 Task: Add Babybel Original Semisoft Mini Cheese 12 Count to the cart.
Action: Mouse pressed left at (23, 96)
Screenshot: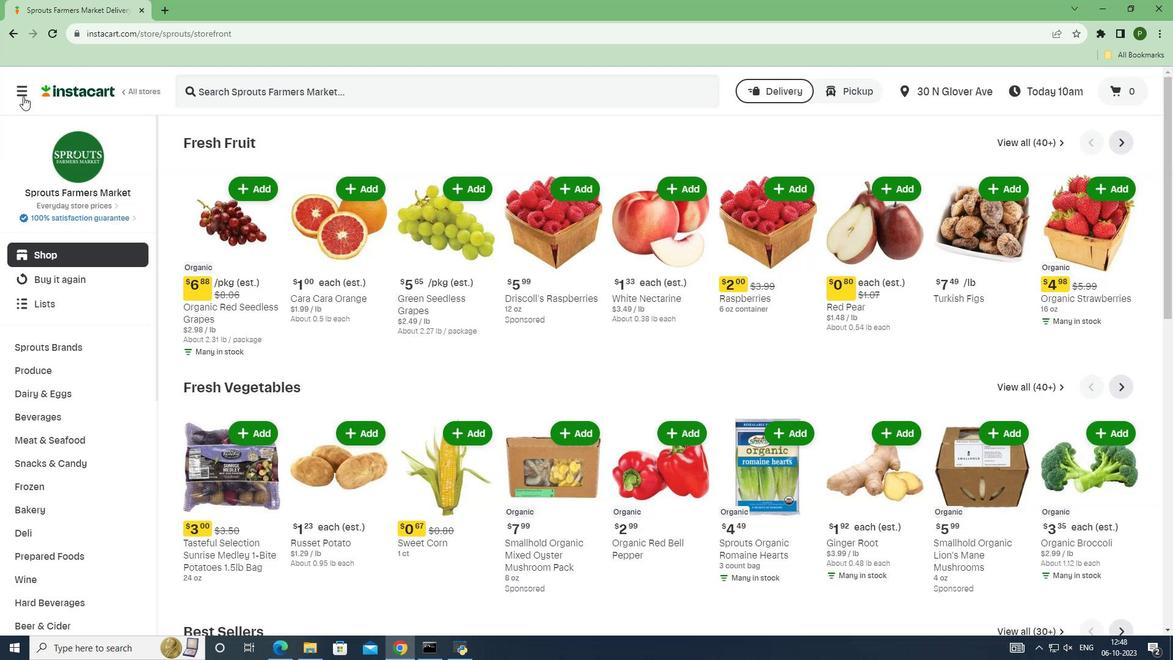 
Action: Mouse moved to (44, 335)
Screenshot: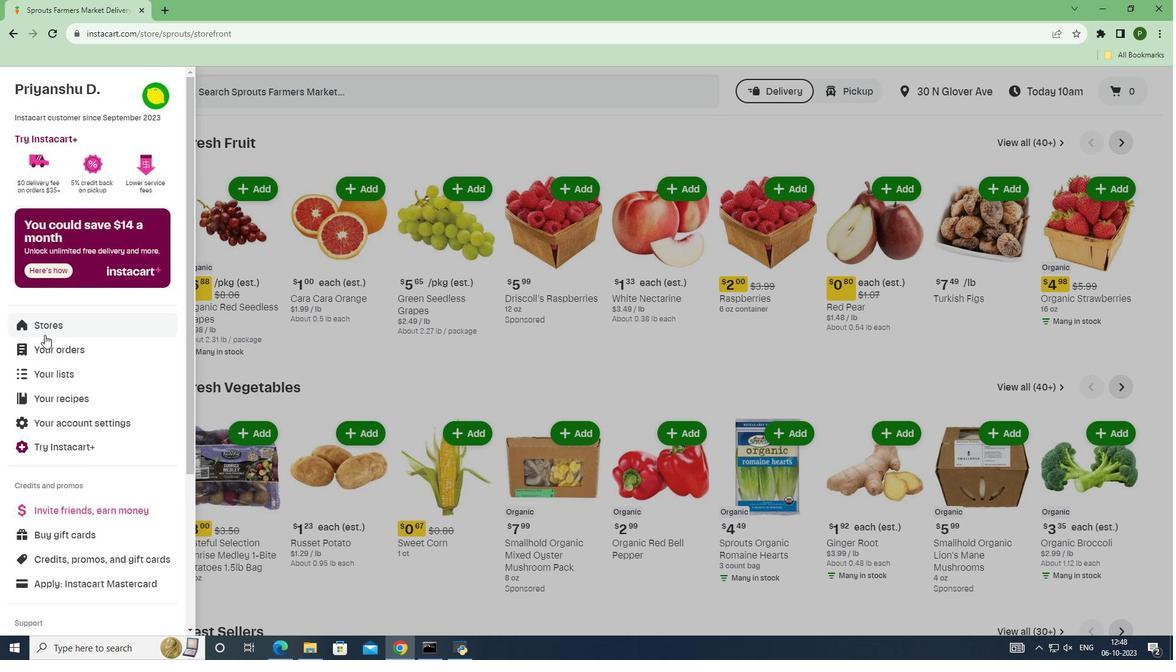 
Action: Mouse pressed left at (44, 335)
Screenshot: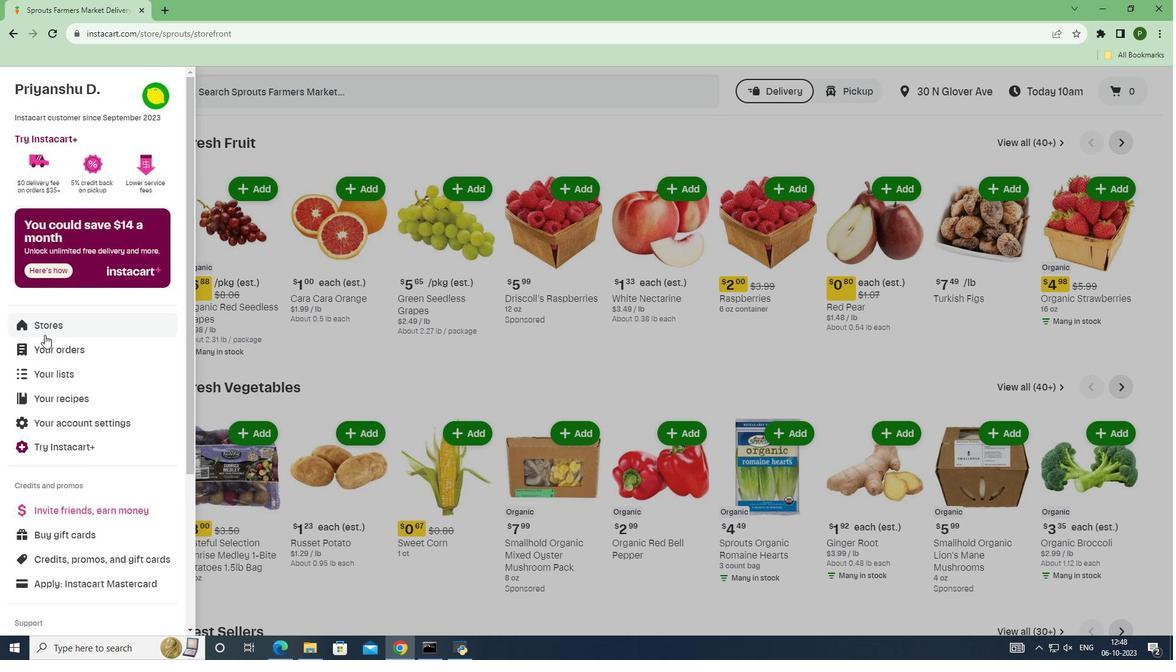 
Action: Mouse moved to (282, 147)
Screenshot: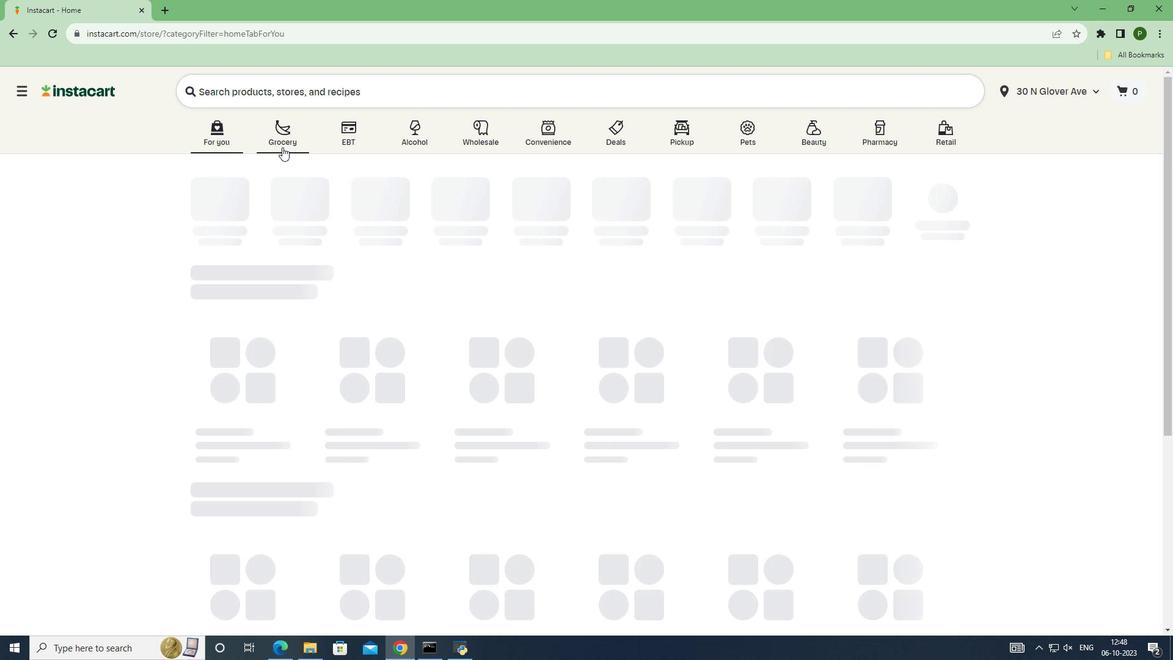 
Action: Mouse pressed left at (282, 147)
Screenshot: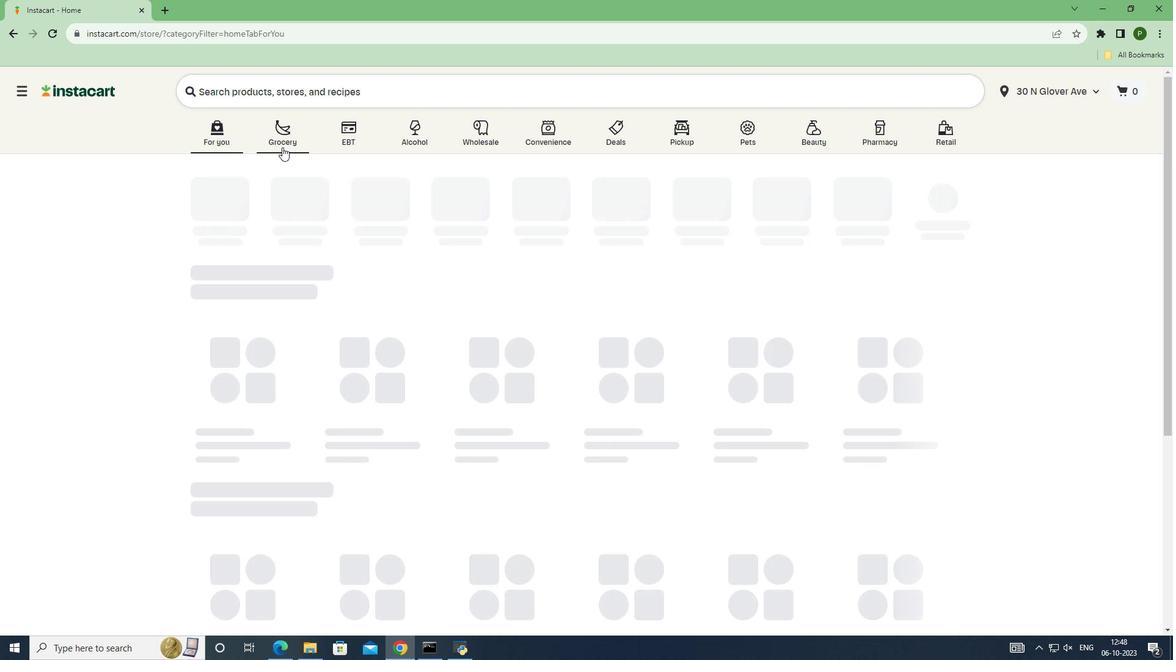 
Action: Mouse moved to (766, 279)
Screenshot: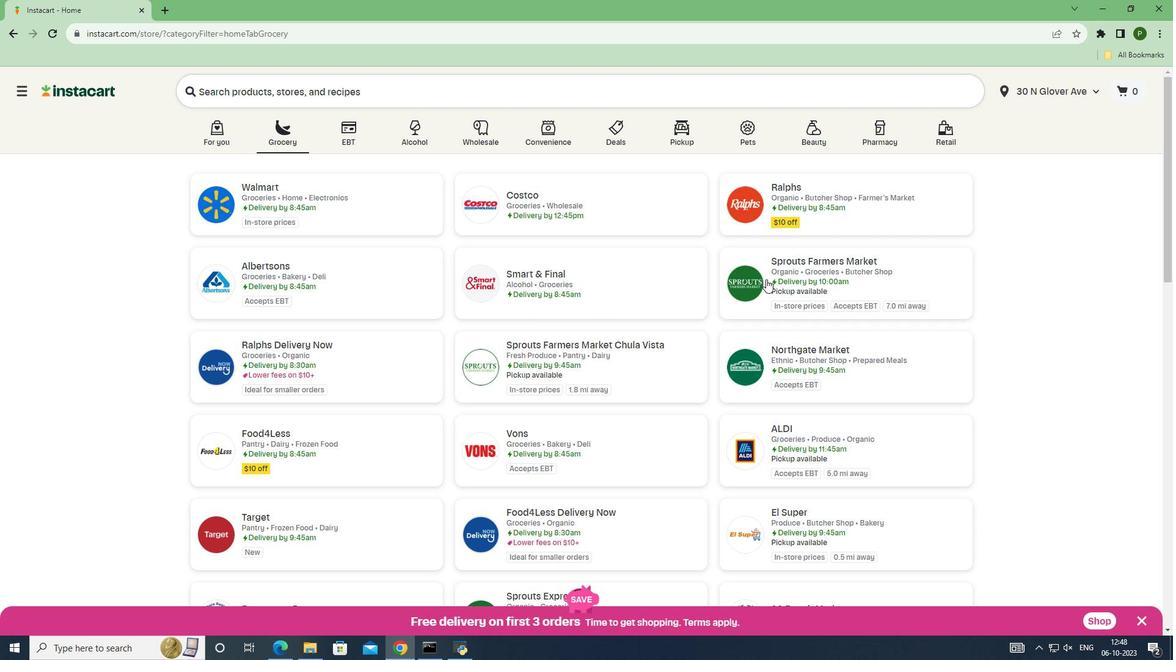 
Action: Mouse pressed left at (766, 279)
Screenshot: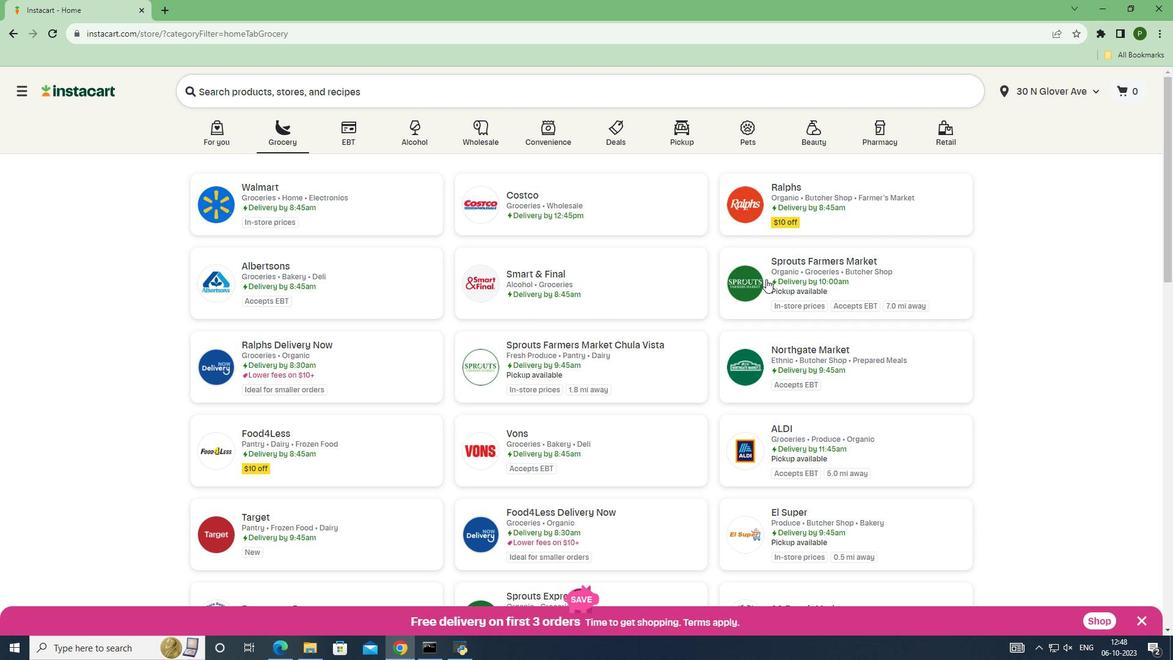 
Action: Mouse moved to (78, 392)
Screenshot: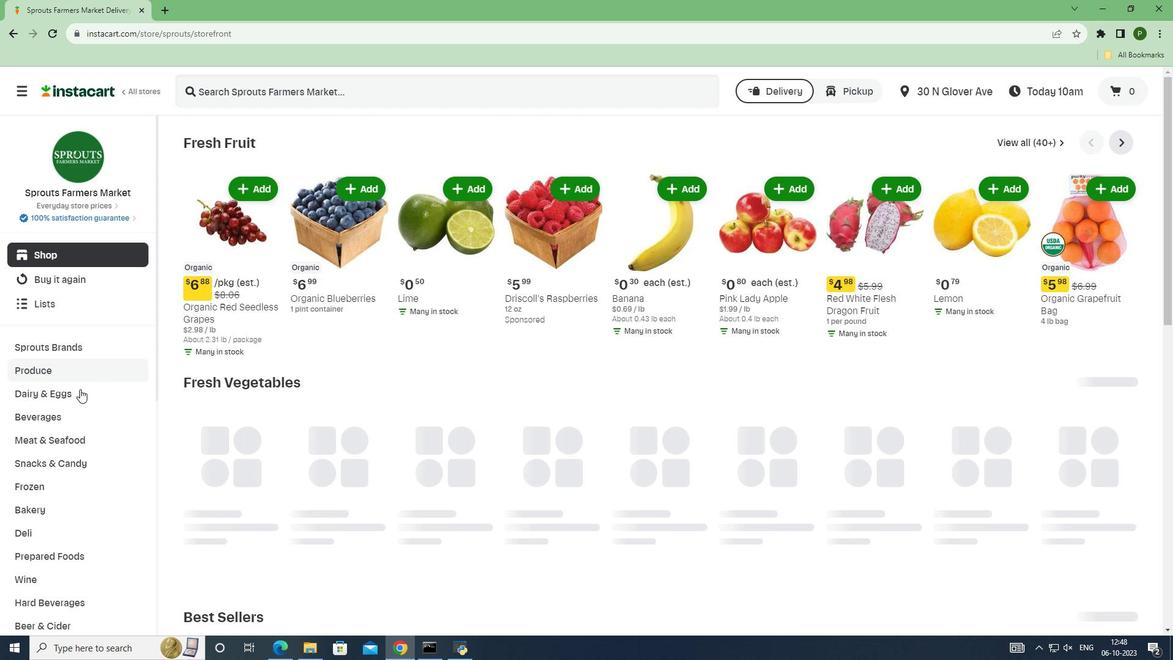 
Action: Mouse pressed left at (78, 392)
Screenshot: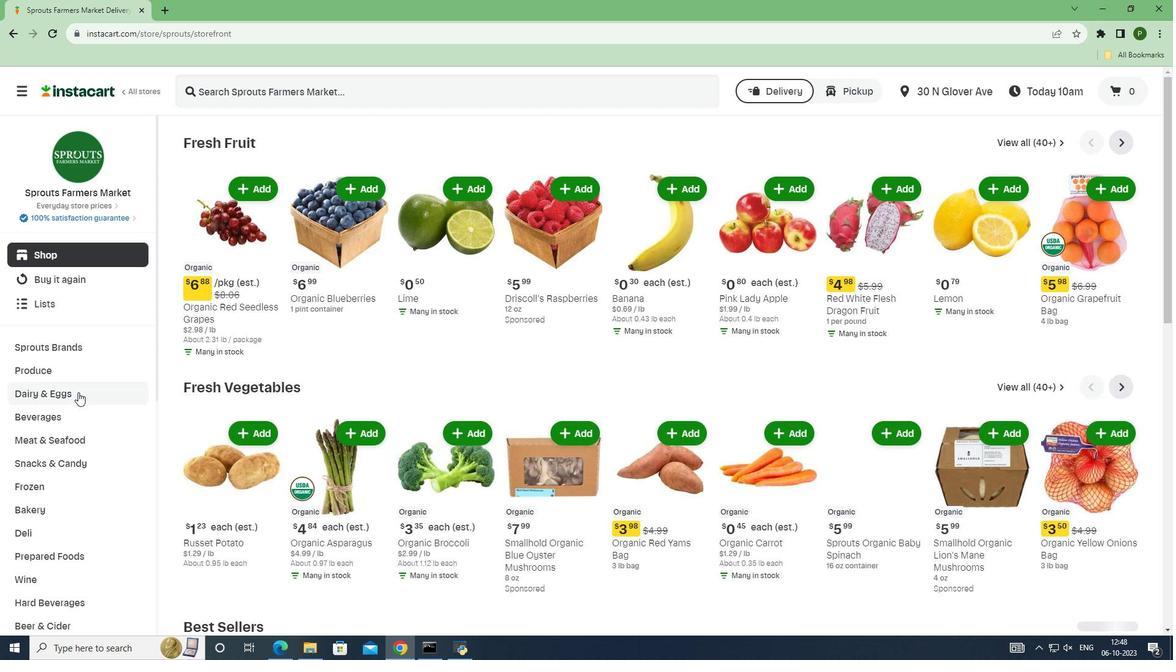 
Action: Mouse moved to (64, 443)
Screenshot: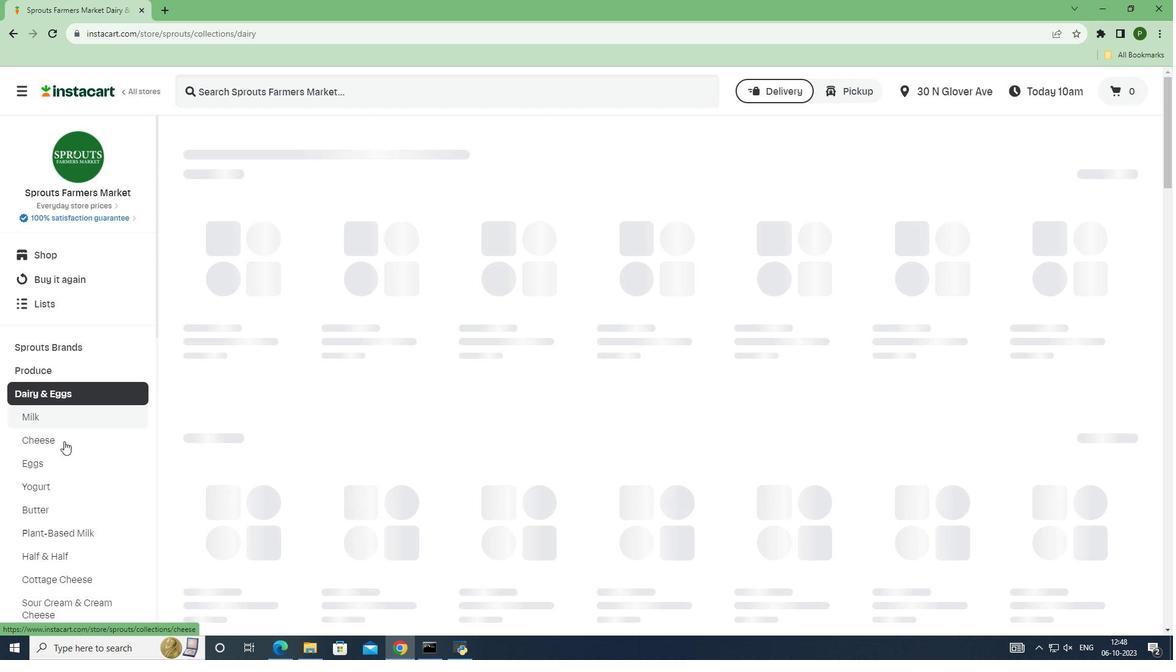 
Action: Mouse pressed left at (64, 443)
Screenshot: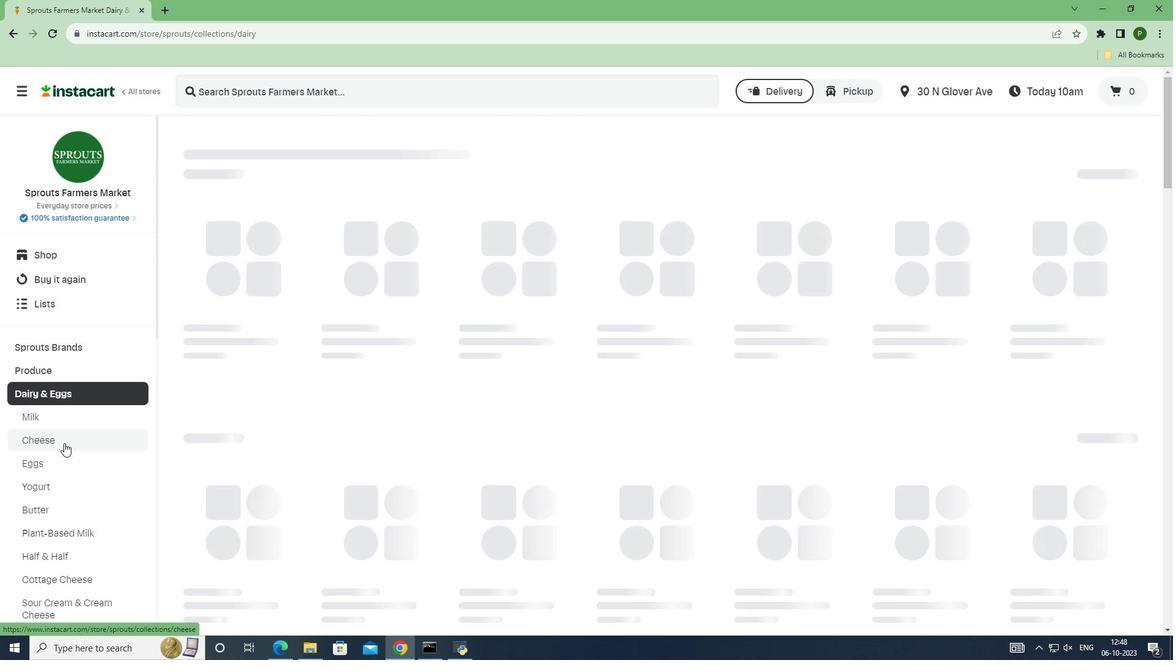 
Action: Mouse moved to (261, 85)
Screenshot: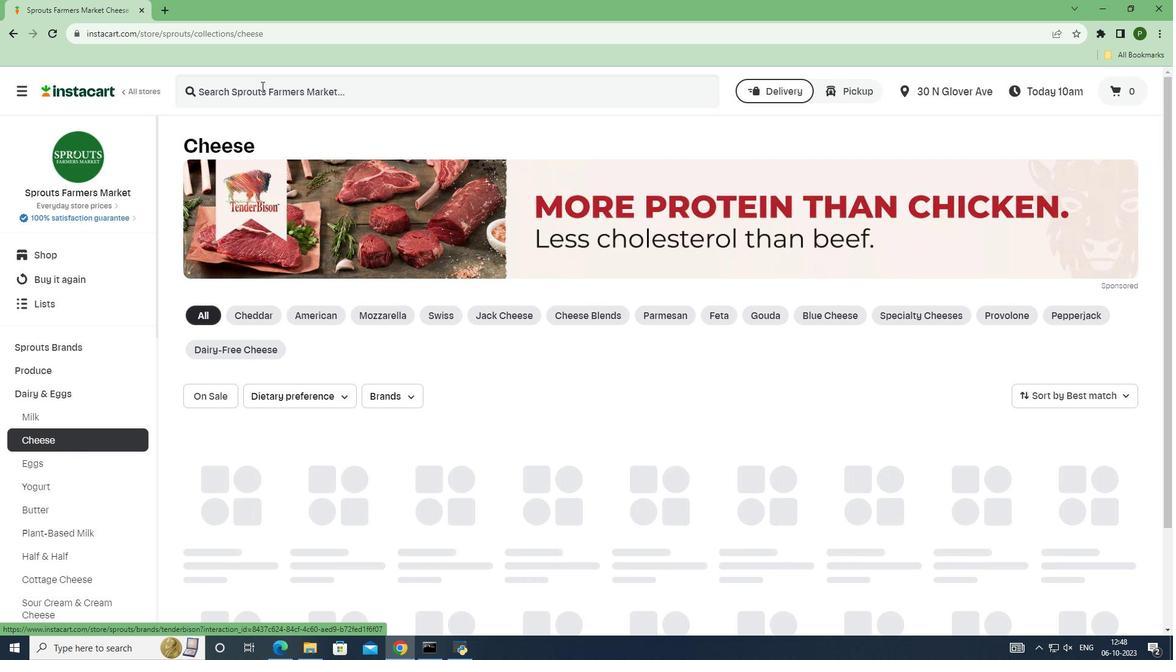 
Action: Mouse pressed left at (261, 85)
Screenshot: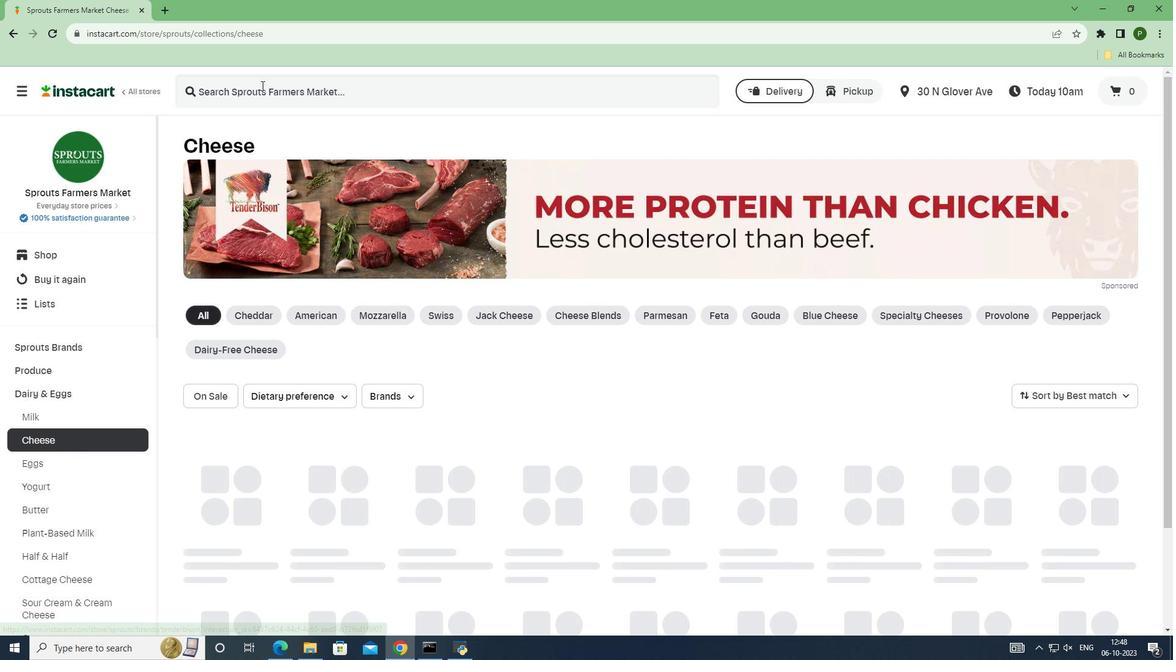 
Action: Key pressed <Key.caps_lock>B<Key.caps_lock>abybel<Key.space><Key.caps_lock>O<Key.caps_lock>riginal<Key.space><Key.caps_lock>S<Key.caps_lock>emiseoft<Key.space><Key.caps_lock>M<Key.caps_lock>ini<Key.space><Key.caps_lock>C<Key.caps_lock>heese<Key.space>12<Key.space><Key.caps_lock>C<Key.caps_lock>ount<Key.space><Key.enter>
Screenshot: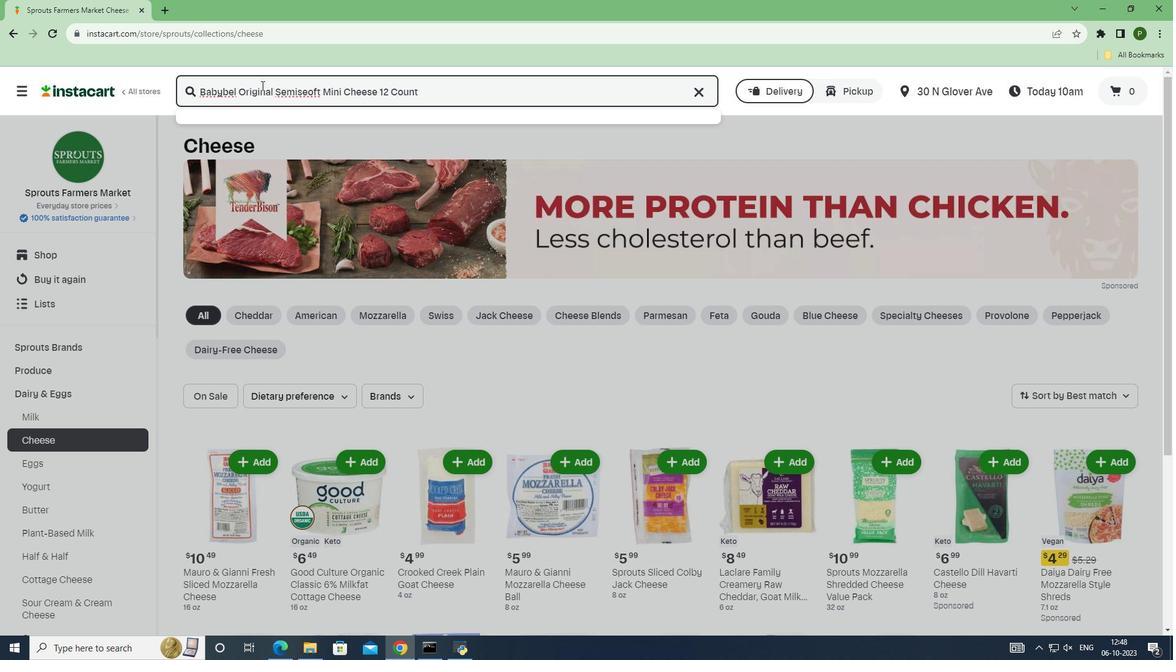 
Action: Mouse moved to (713, 352)
Screenshot: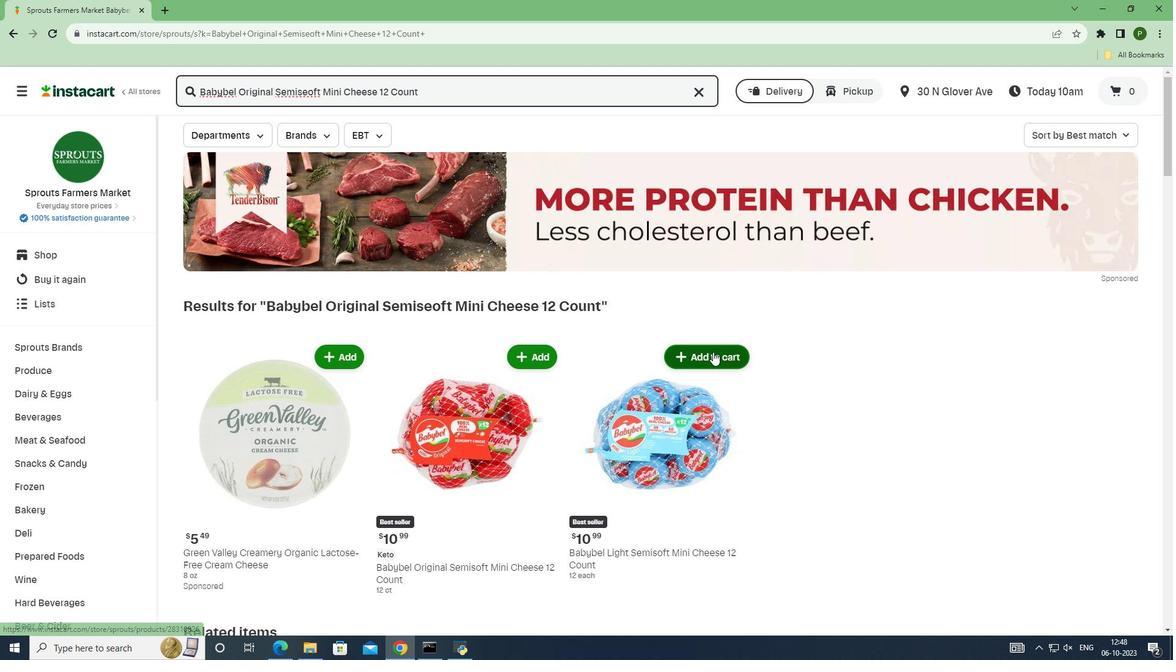 
Action: Mouse pressed left at (713, 352)
Screenshot: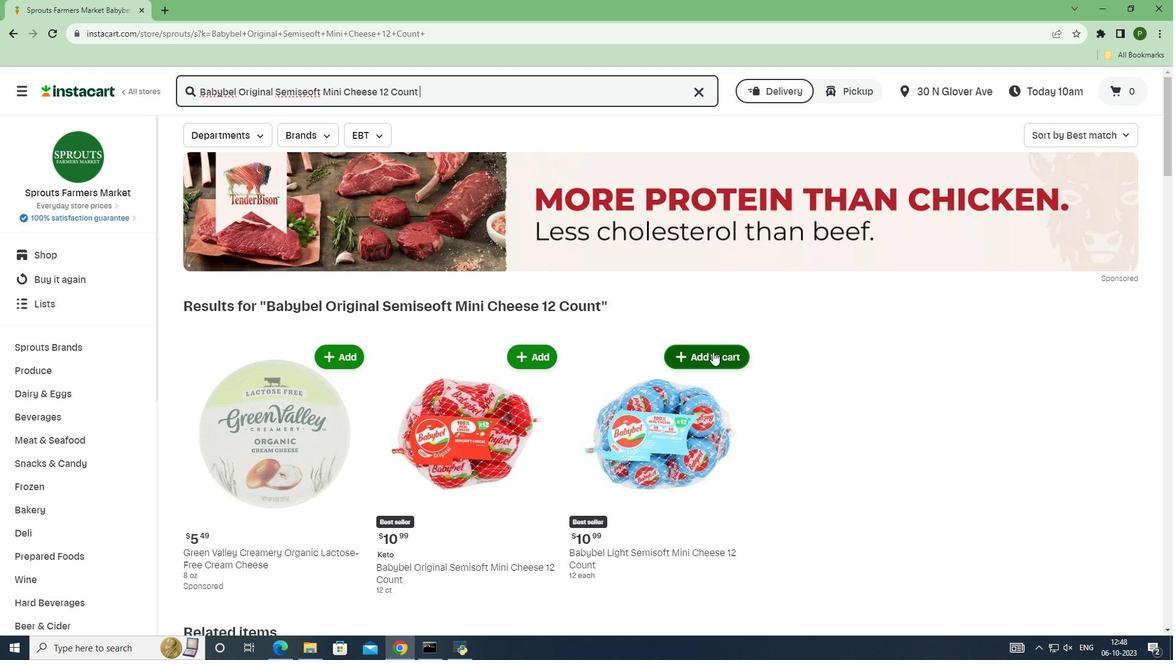 
